 Task: Create a scrum project ByteCode. Add to scrum project ByteCode a team member softage.4@softage.net and assign as Project Lead. Add to scrum project ByteCode a team member softage.1@softage.net
Action: Mouse moved to (183, 55)
Screenshot: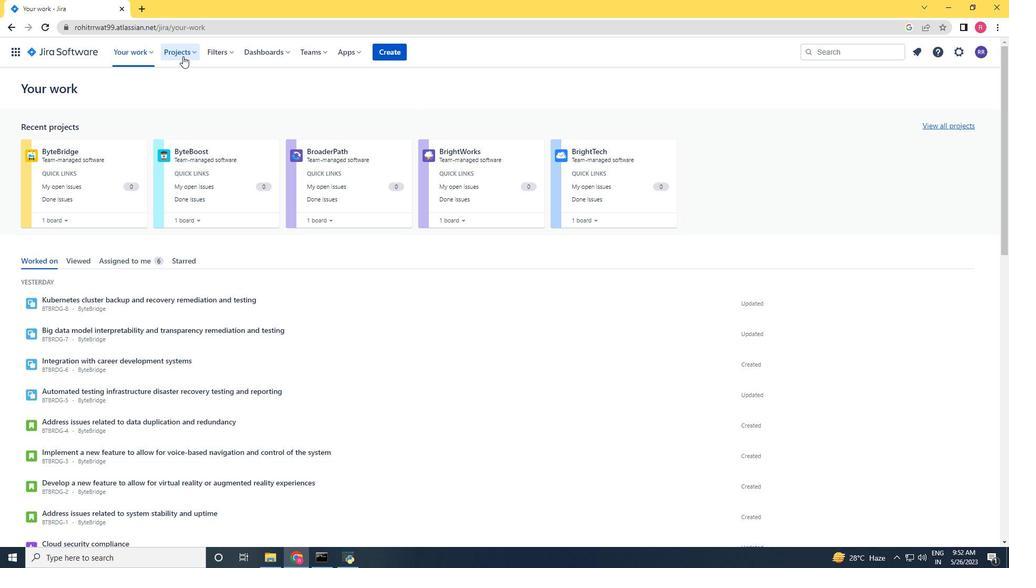 
Action: Mouse pressed left at (183, 55)
Screenshot: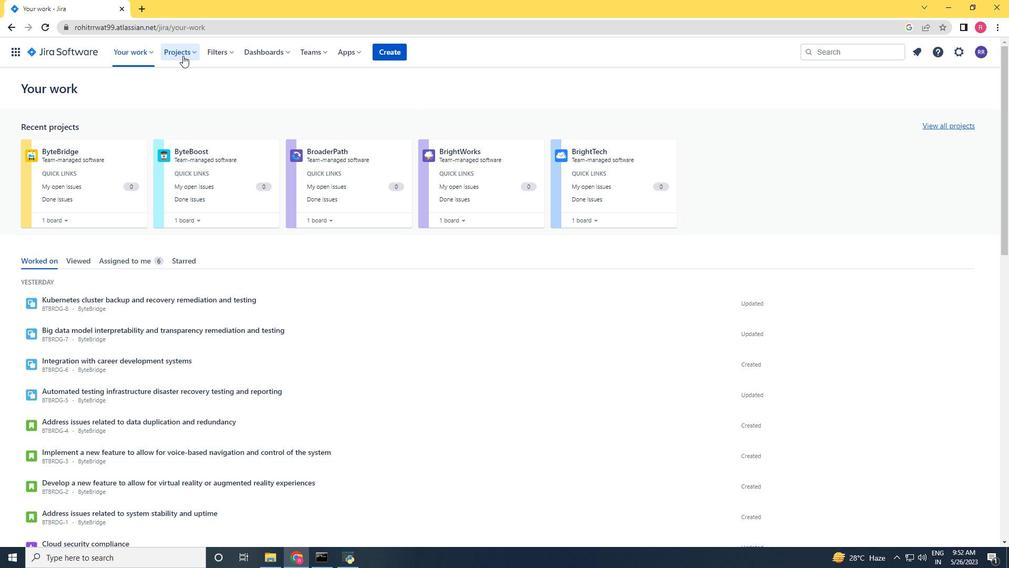 
Action: Mouse moved to (206, 259)
Screenshot: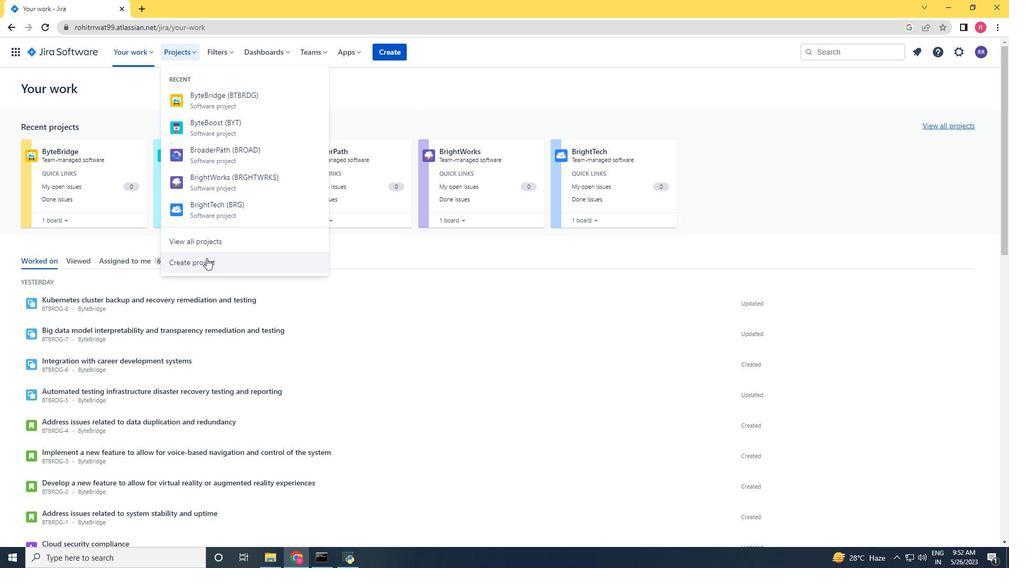 
Action: Mouse pressed left at (206, 259)
Screenshot: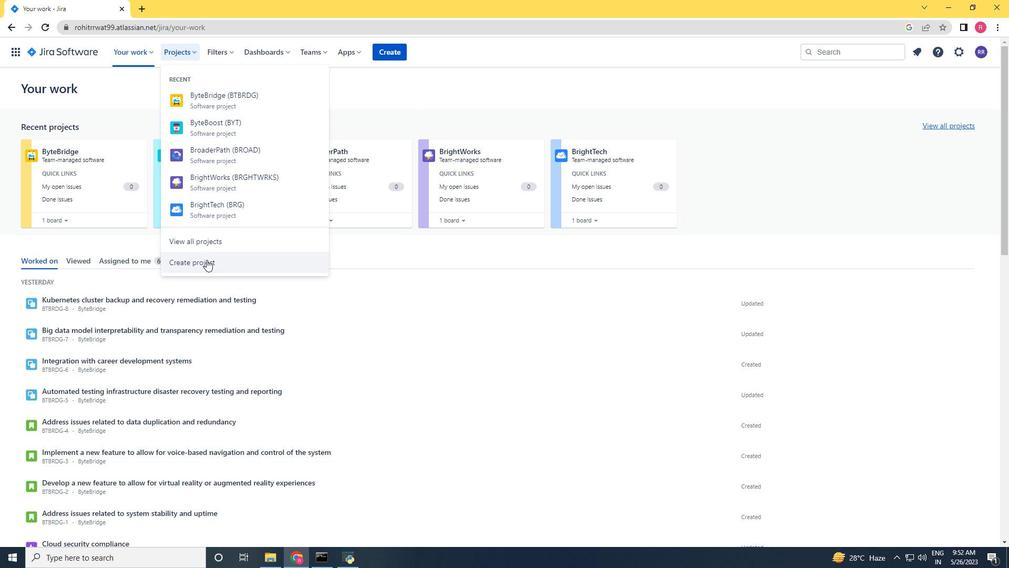 
Action: Mouse moved to (584, 280)
Screenshot: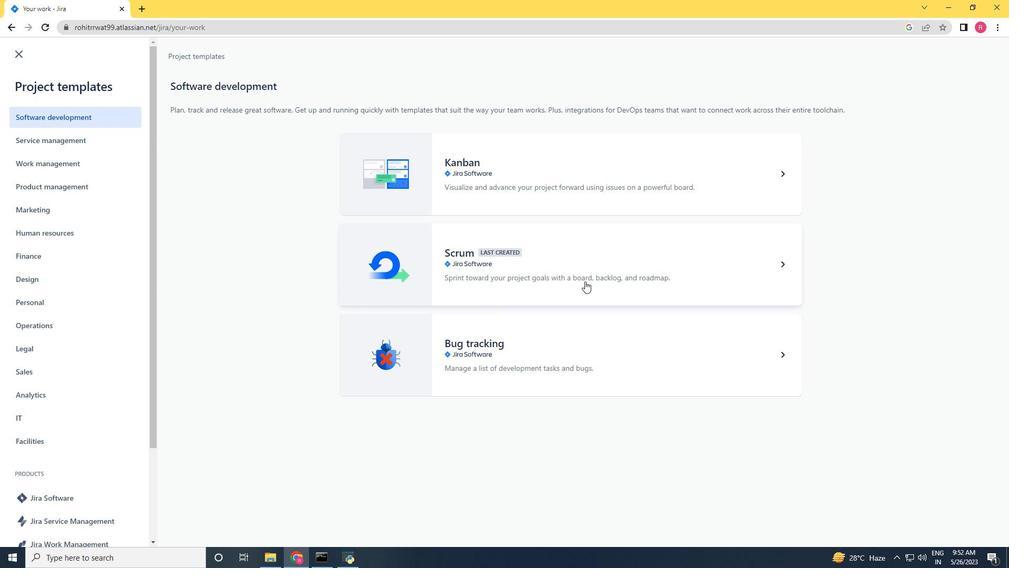
Action: Mouse pressed left at (584, 280)
Screenshot: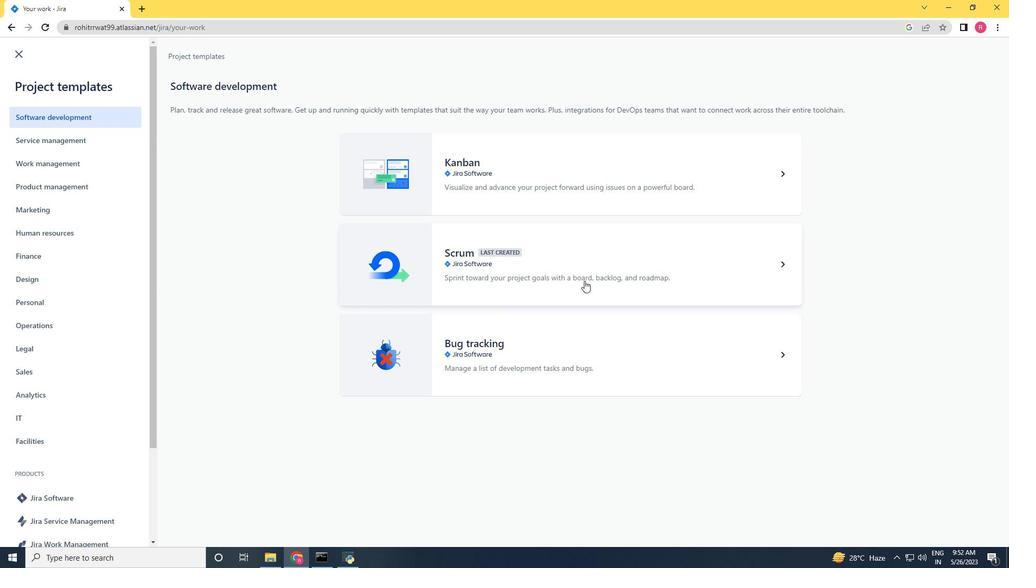 
Action: Mouse moved to (763, 518)
Screenshot: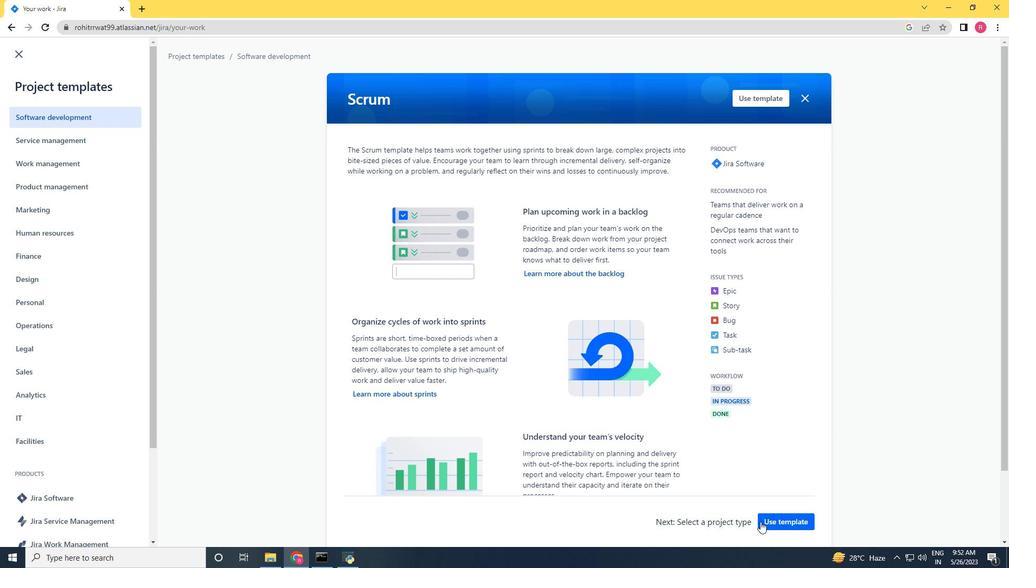 
Action: Mouse pressed left at (763, 518)
Screenshot: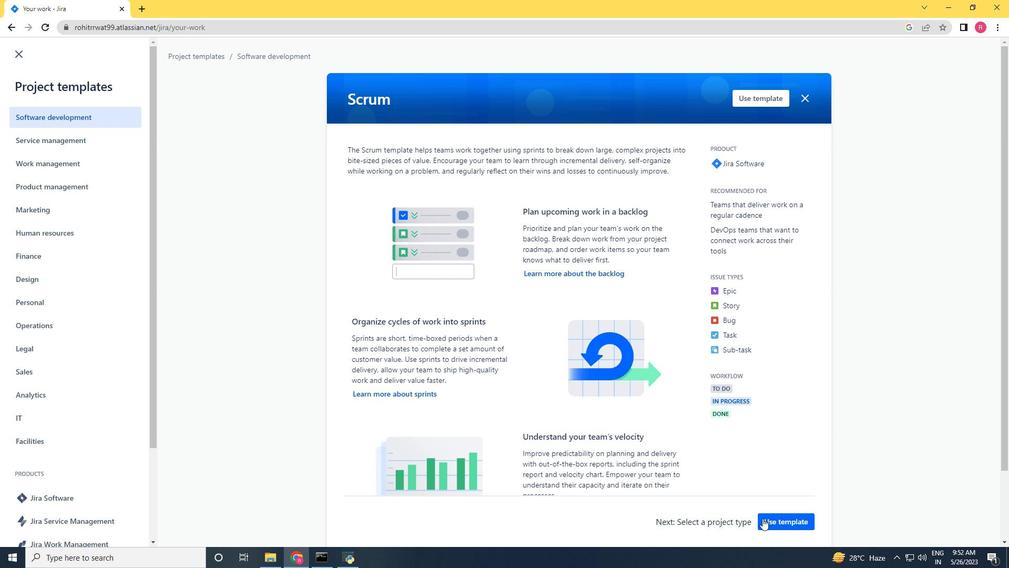 
Action: Mouse moved to (398, 512)
Screenshot: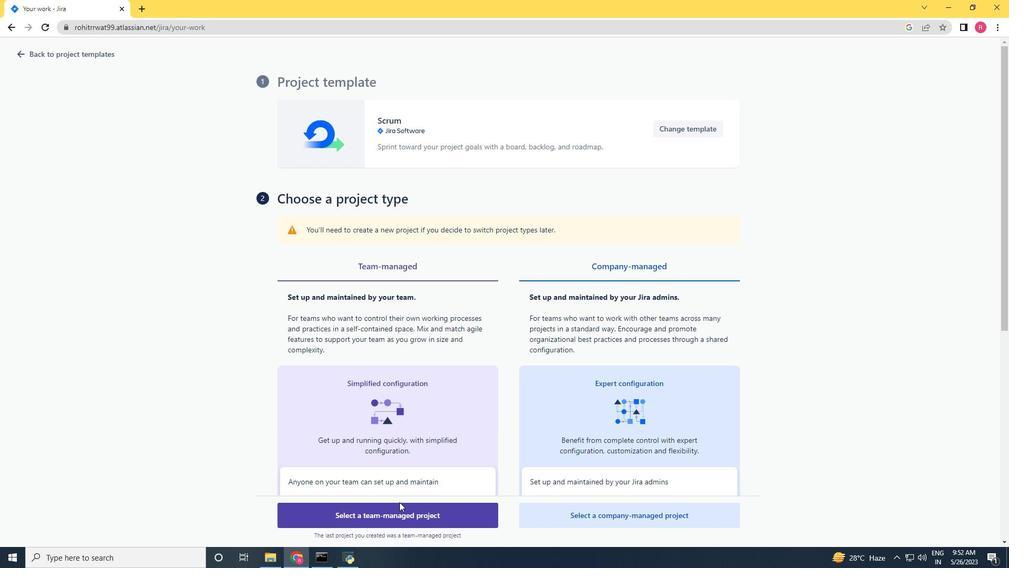
Action: Mouse pressed left at (398, 512)
Screenshot: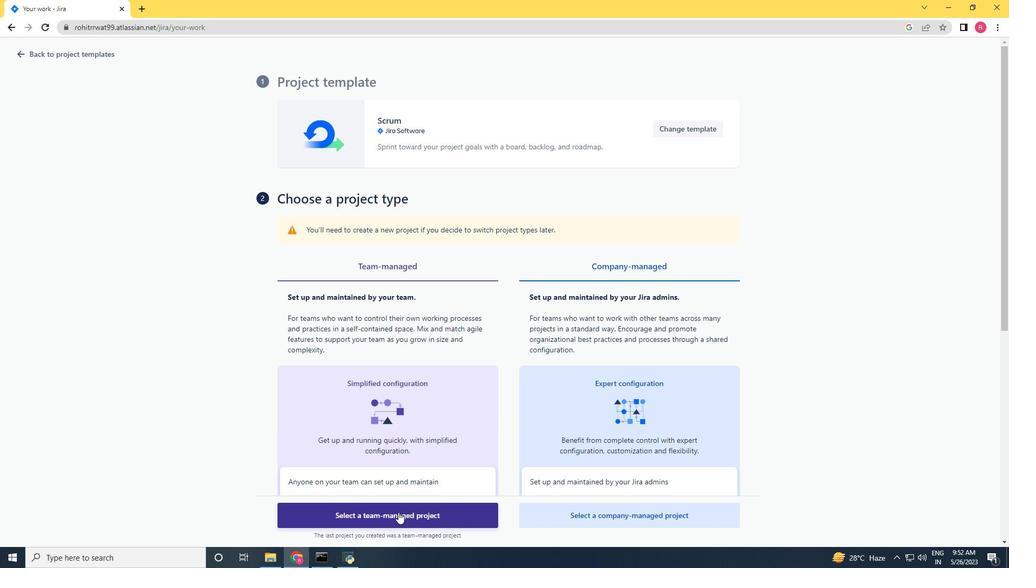 
Action: Mouse moved to (657, 361)
Screenshot: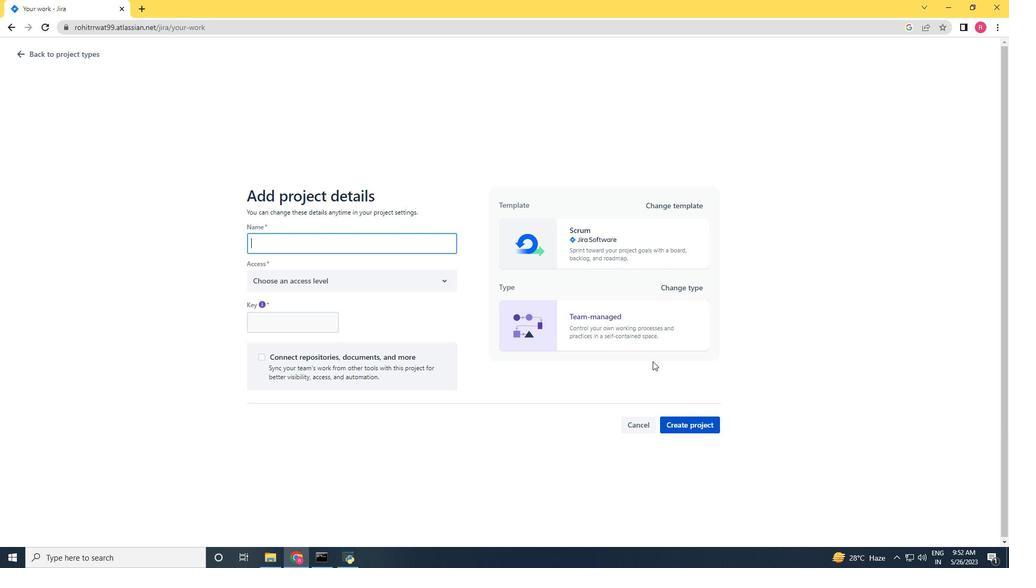 
Action: Key pressed <Key.shift>Byte<Key.shift>Code<Key.space><Key.backspace>
Screenshot: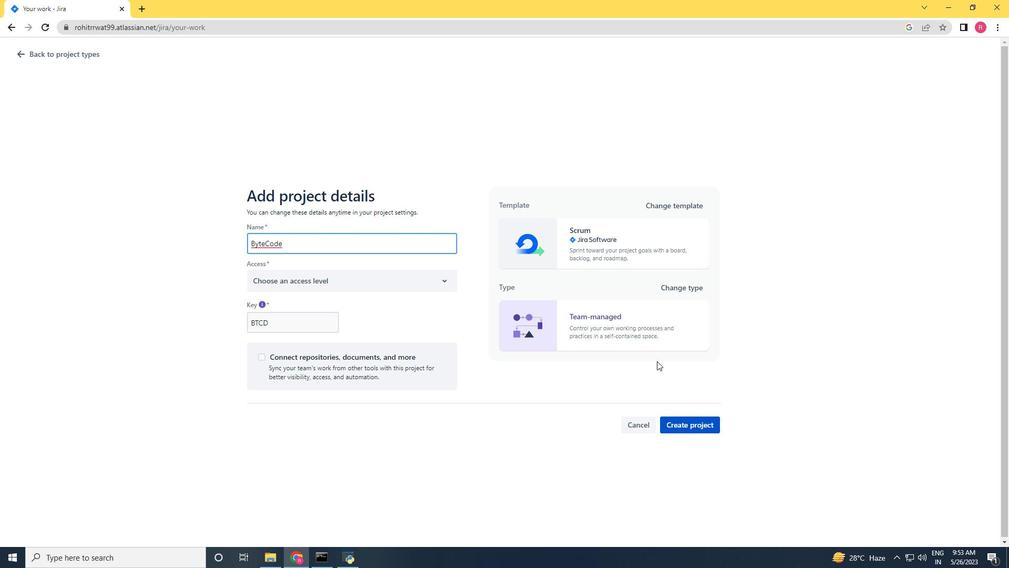 
Action: Mouse moved to (413, 275)
Screenshot: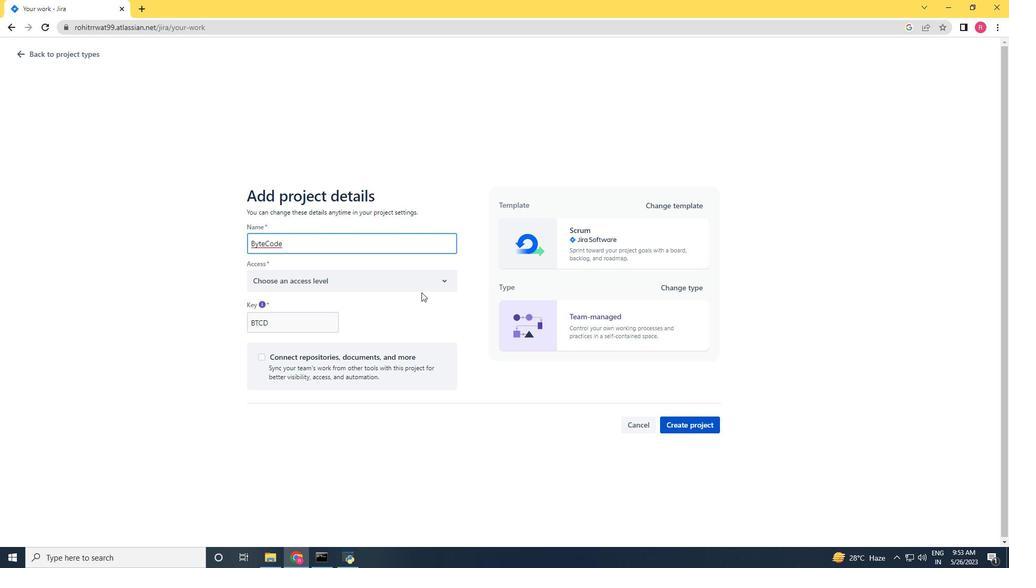 
Action: Mouse pressed left at (413, 275)
Screenshot: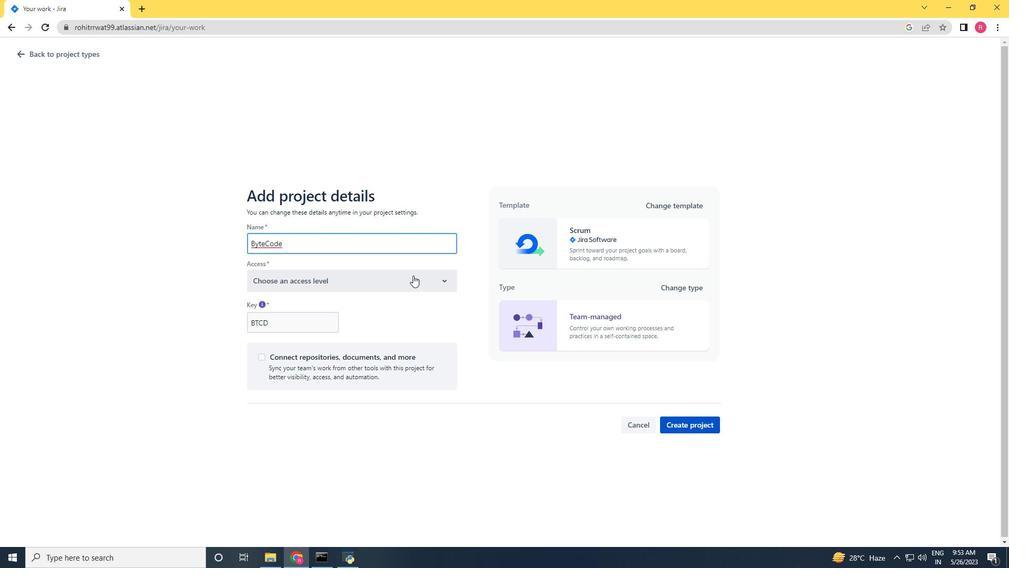 
Action: Mouse moved to (352, 312)
Screenshot: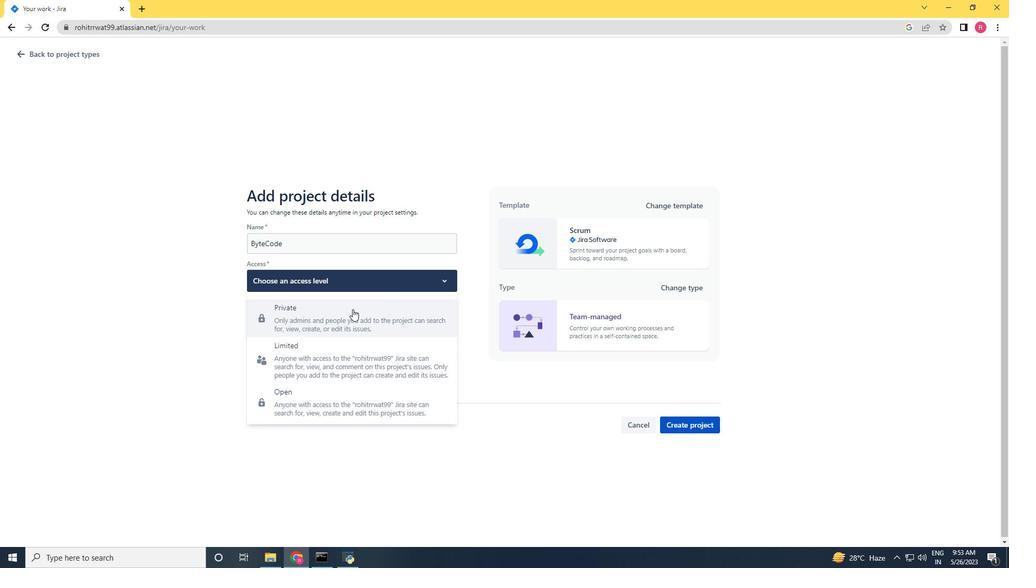 
Action: Mouse pressed left at (352, 312)
Screenshot: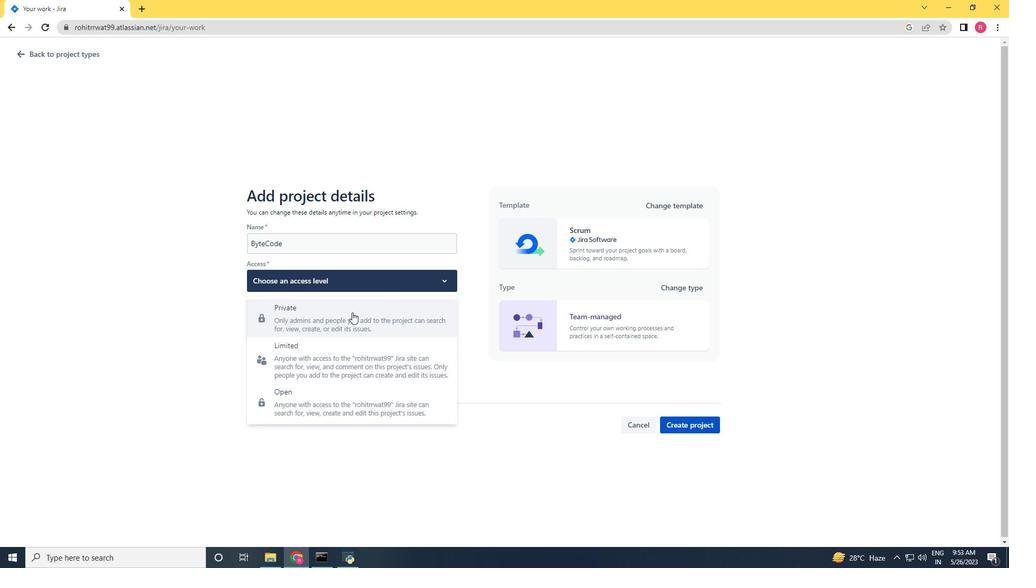 
Action: Mouse moved to (717, 426)
Screenshot: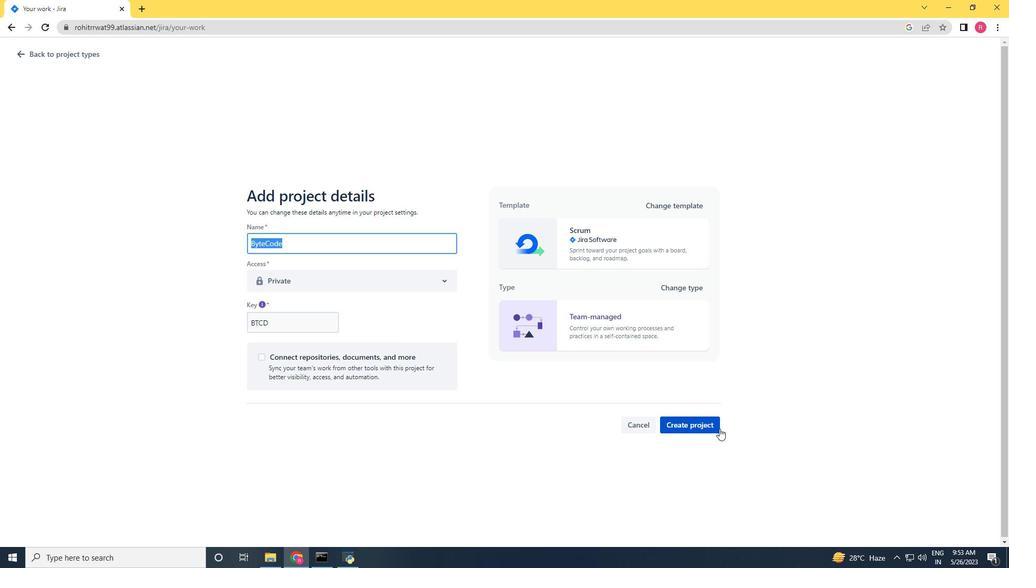 
Action: Mouse pressed left at (717, 426)
Screenshot: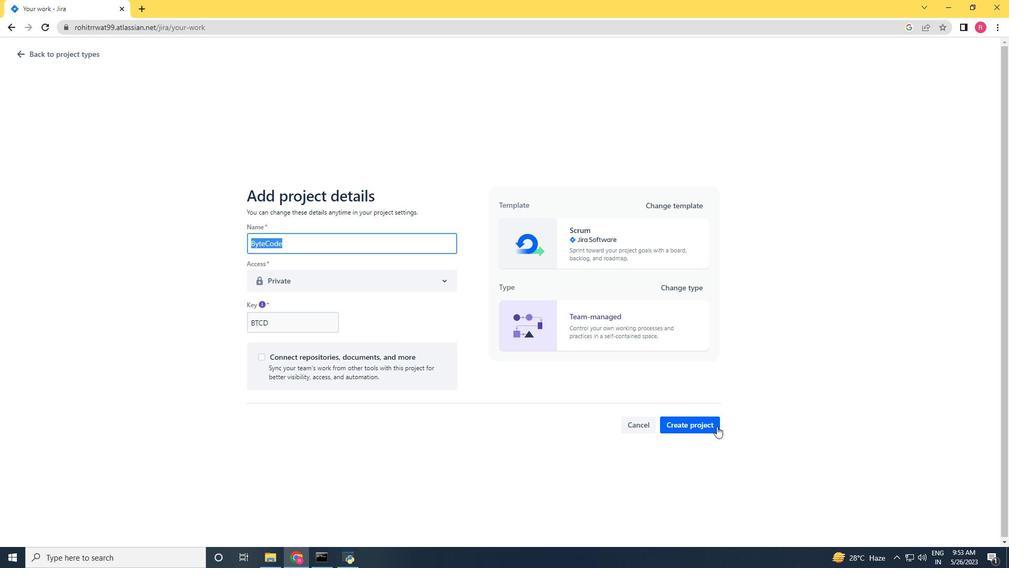 
Action: Mouse moved to (251, 145)
Screenshot: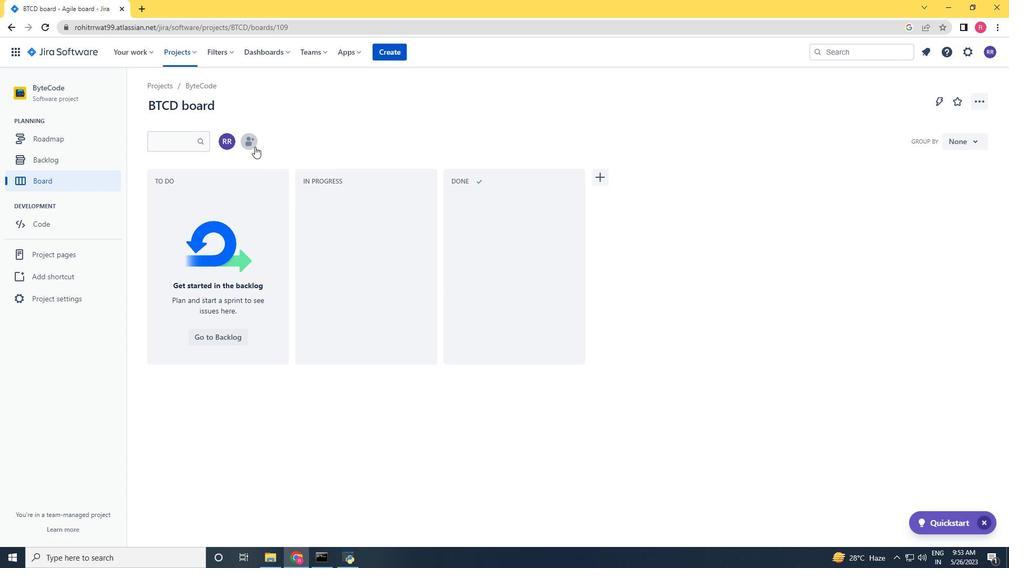 
Action: Mouse pressed left at (251, 145)
Screenshot: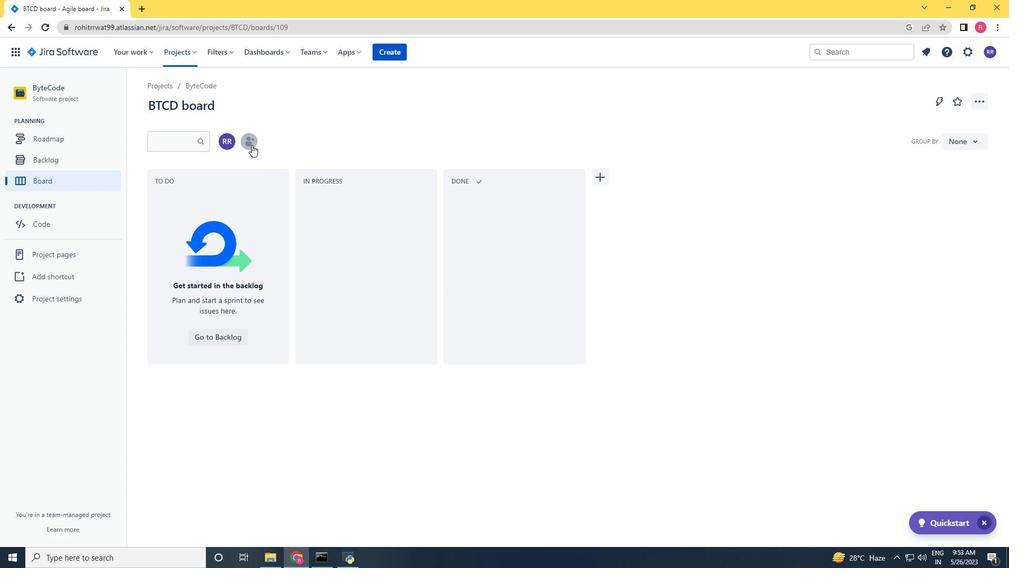 
Action: Mouse moved to (946, 401)
Screenshot: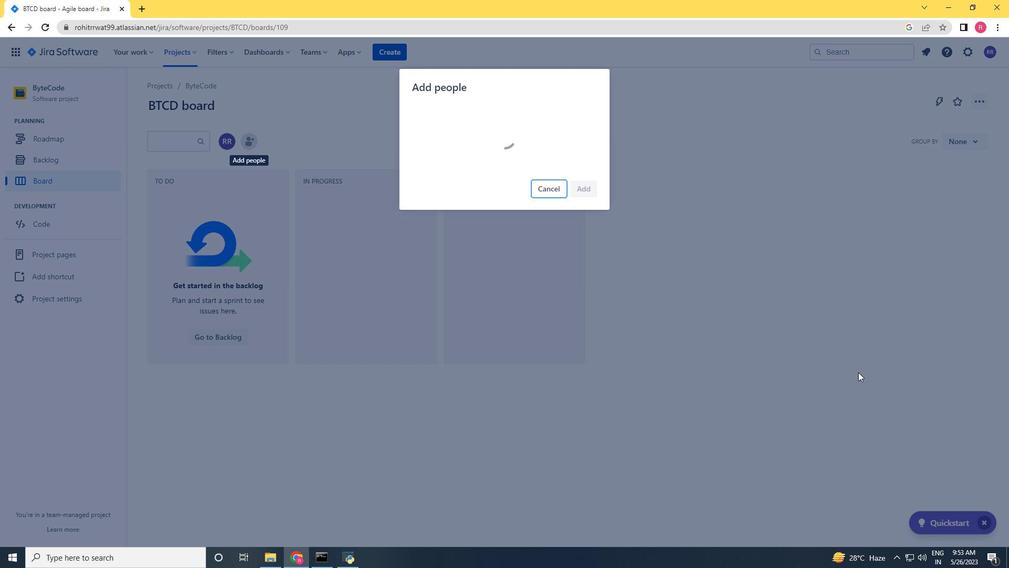 
Action: Key pressed softage.4<Key.shift>@softage.net
Screenshot: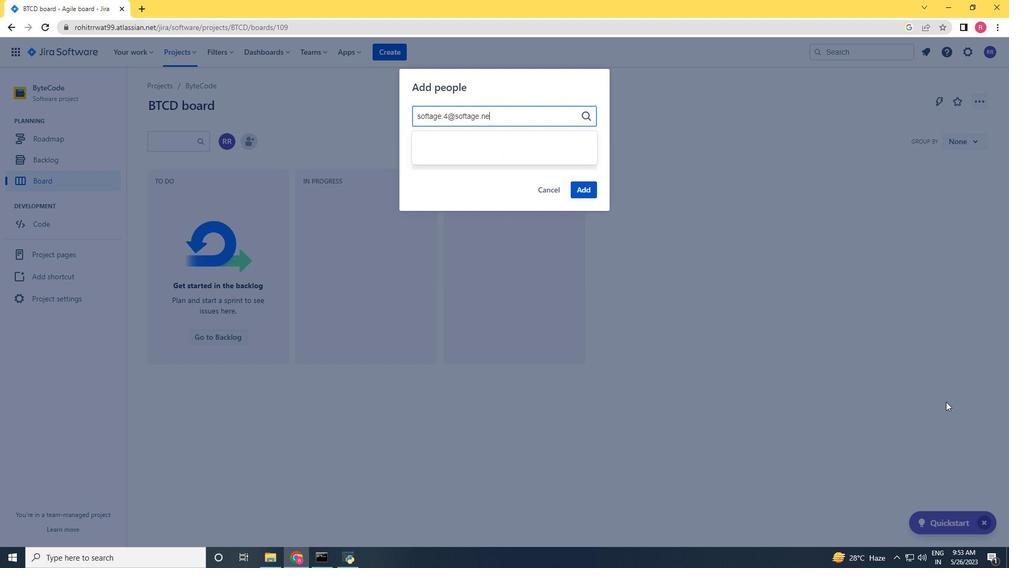 
Action: Mouse moved to (458, 149)
Screenshot: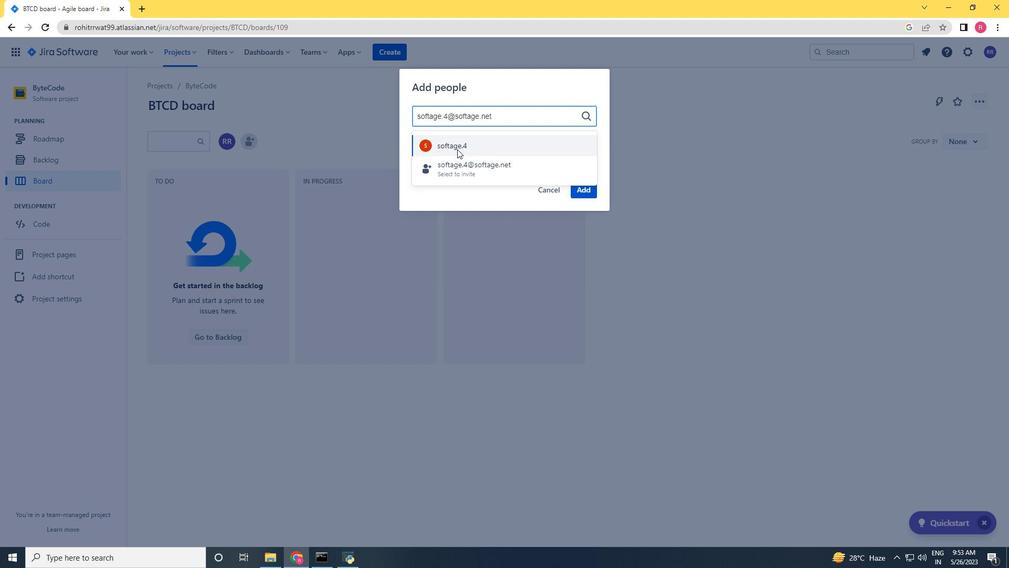 
Action: Mouse pressed left at (458, 149)
Screenshot: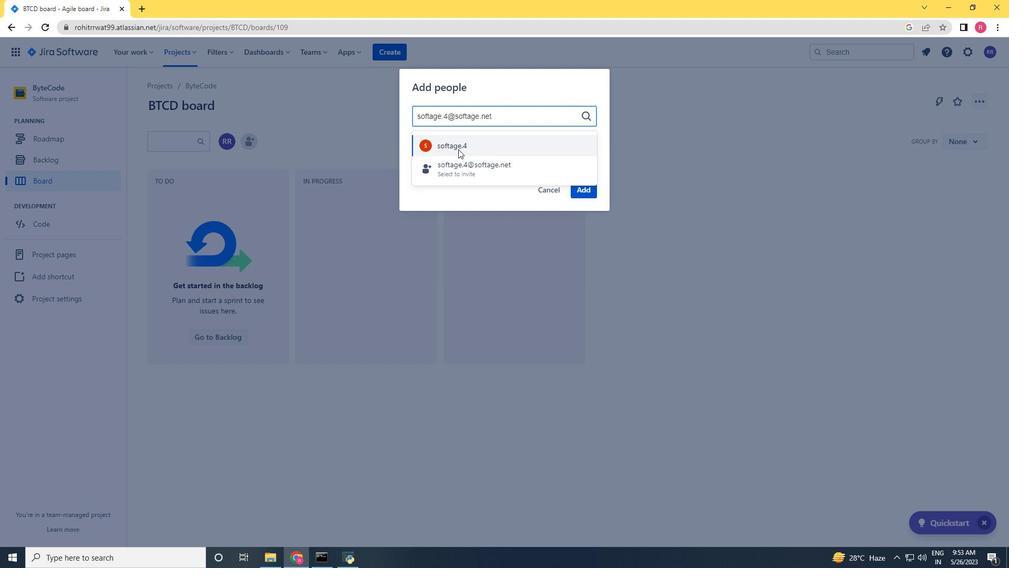
Action: Mouse moved to (573, 186)
Screenshot: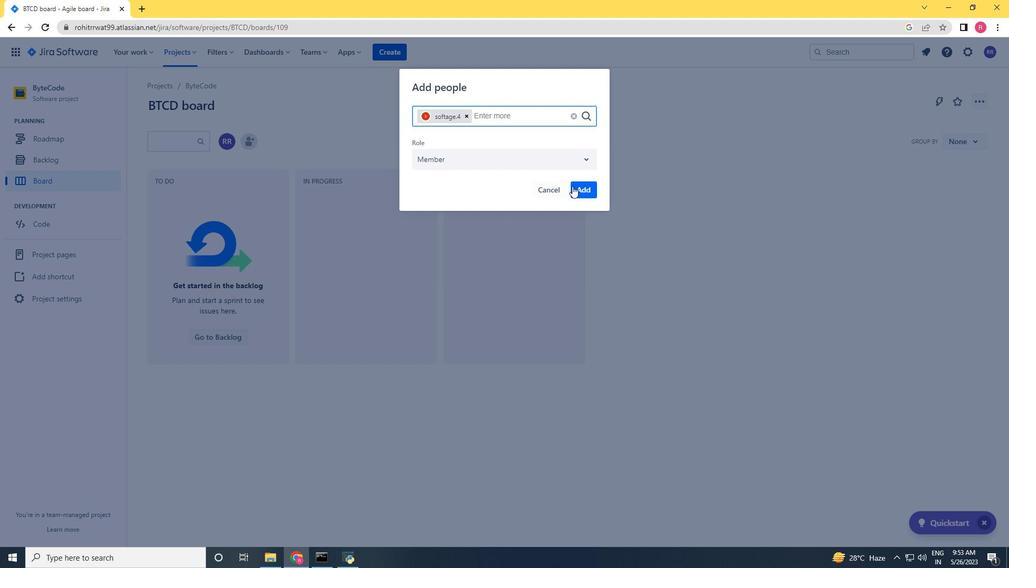 
Action: Mouse pressed left at (573, 186)
Screenshot: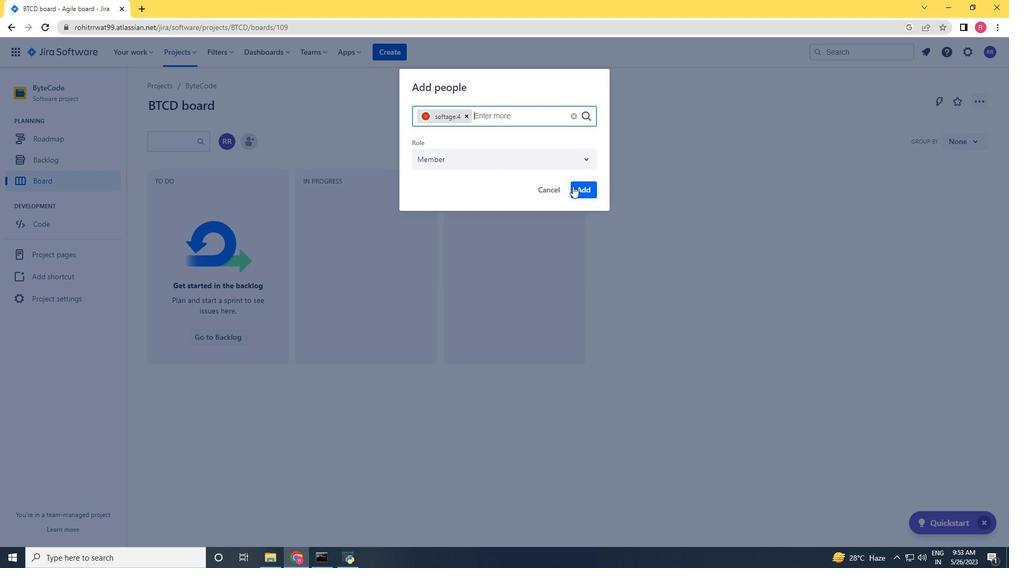 
Action: Mouse moved to (77, 298)
Screenshot: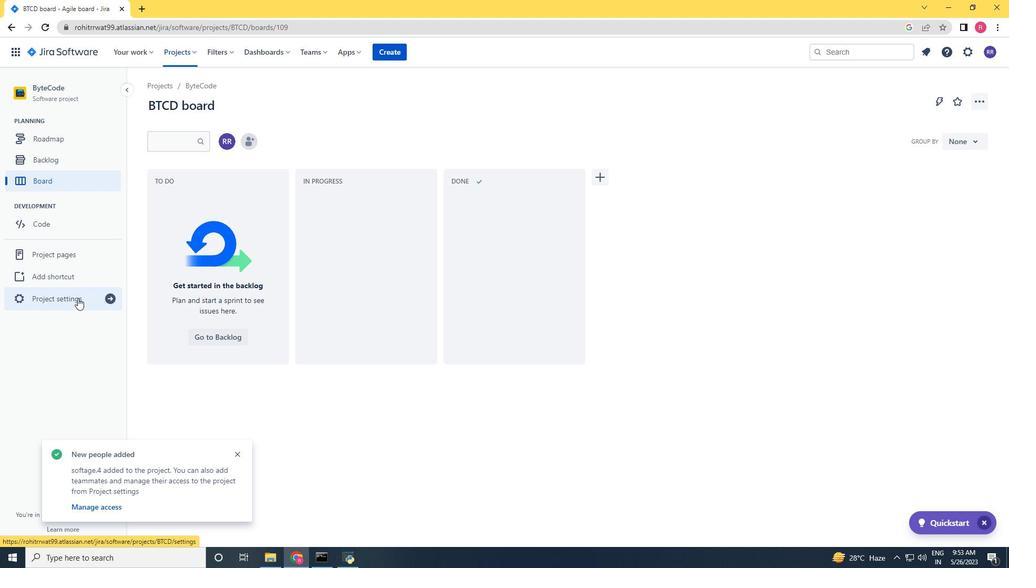 
Action: Mouse pressed left at (77, 298)
Screenshot: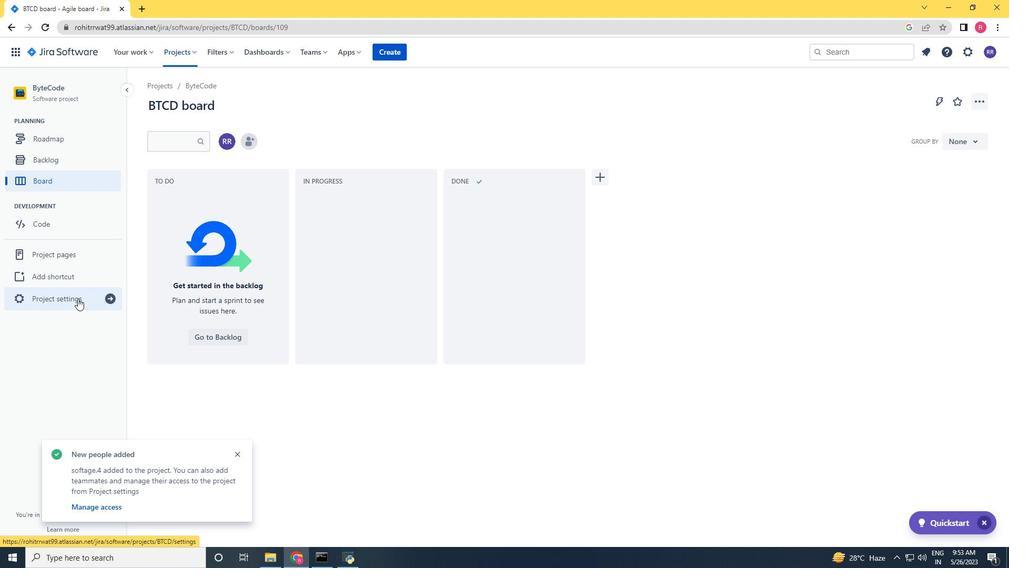 
Action: Mouse moved to (515, 379)
Screenshot: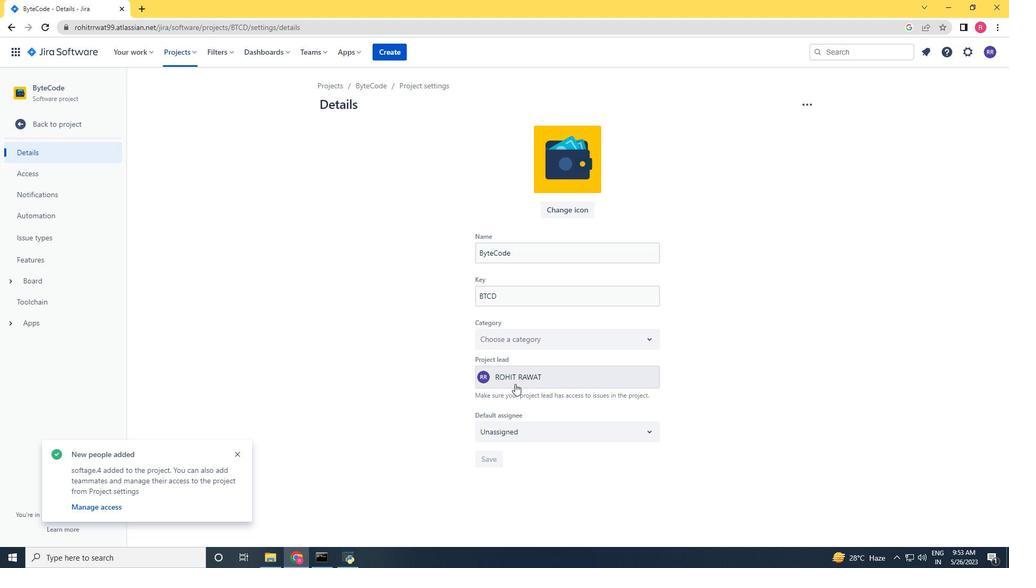 
Action: Mouse pressed left at (515, 379)
Screenshot: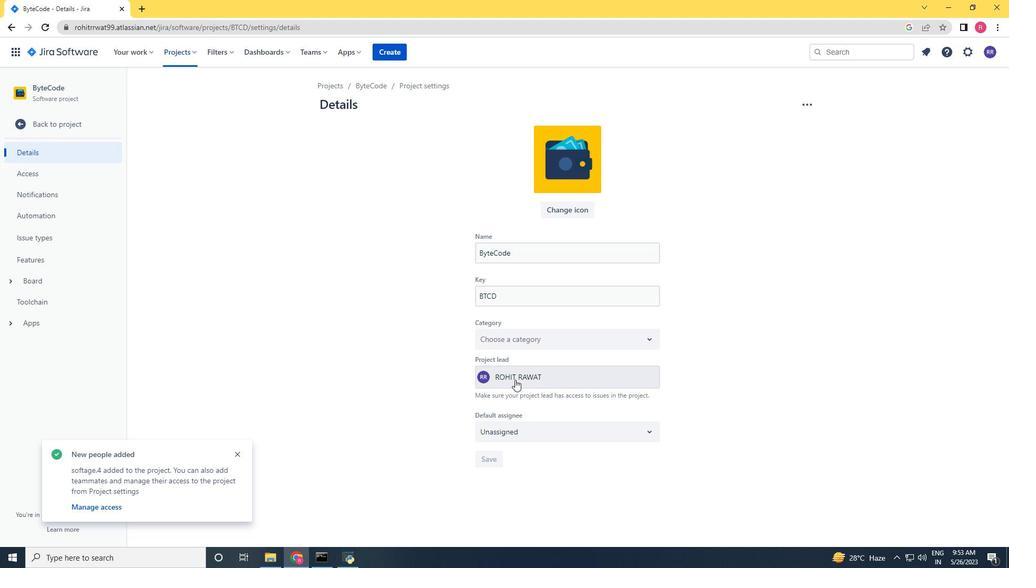 
Action: Key pressed softage.4<Key.shift><Key.shift><Key.shift><Key.shift><Key.shift><Key.shift>@softage.net
Screenshot: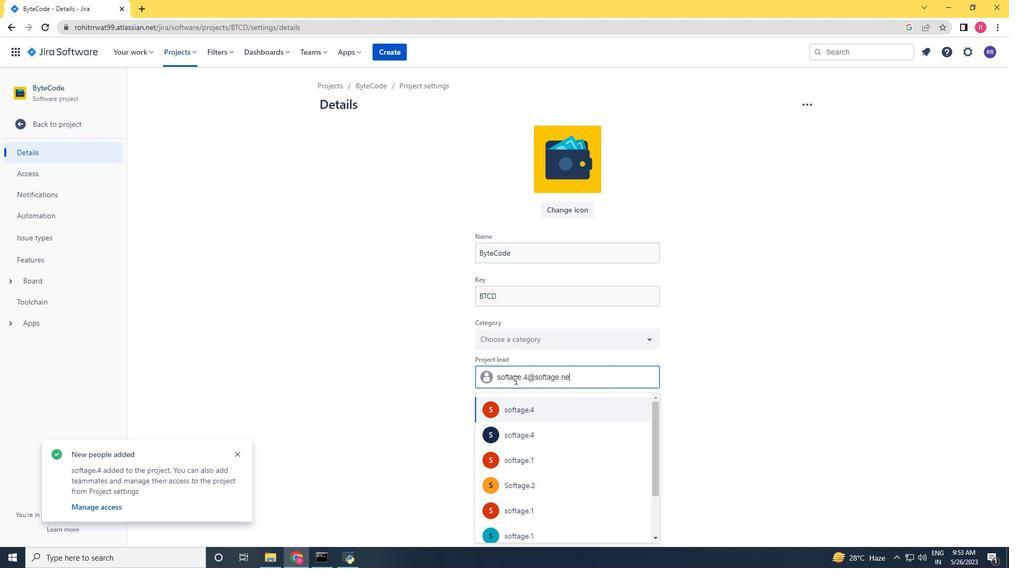 
Action: Mouse moved to (527, 411)
Screenshot: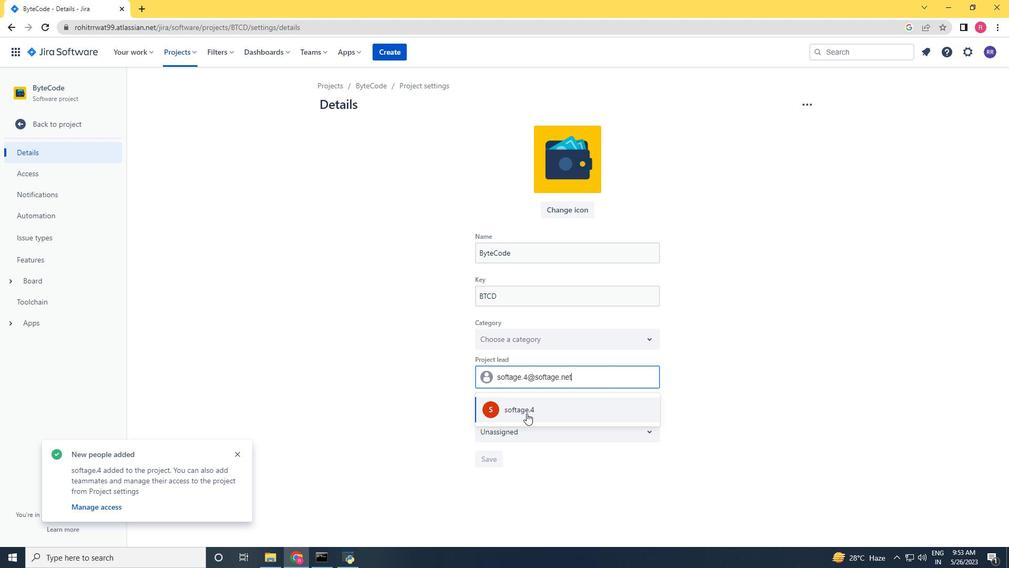 
Action: Mouse pressed left at (527, 411)
Screenshot: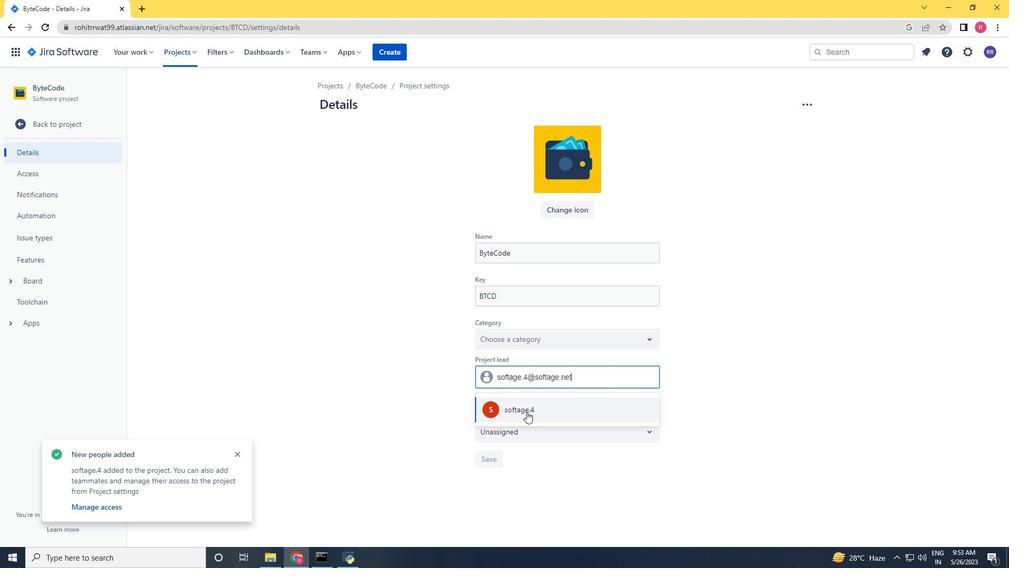 
Action: Mouse moved to (519, 426)
Screenshot: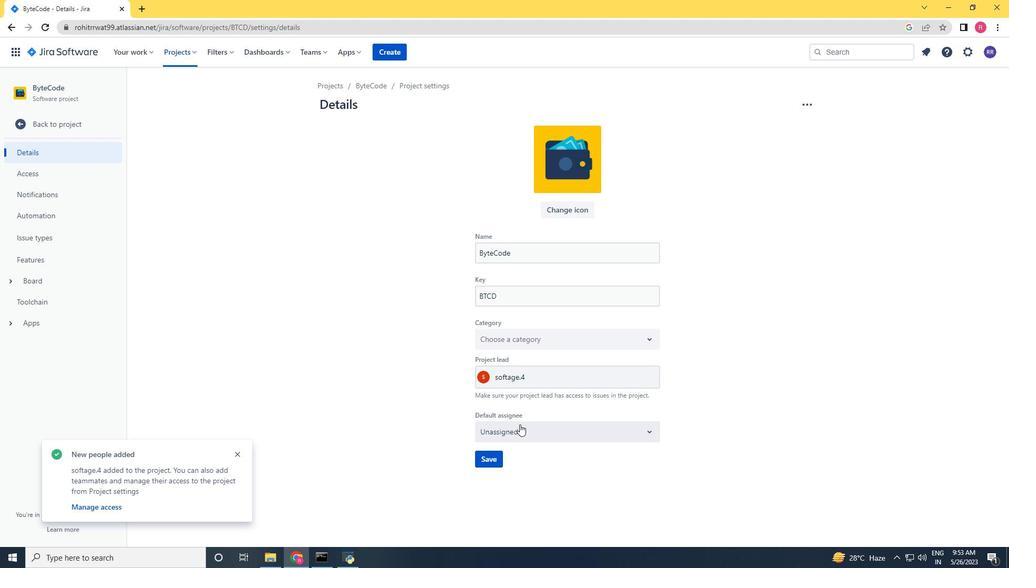 
Action: Mouse pressed left at (519, 426)
Screenshot: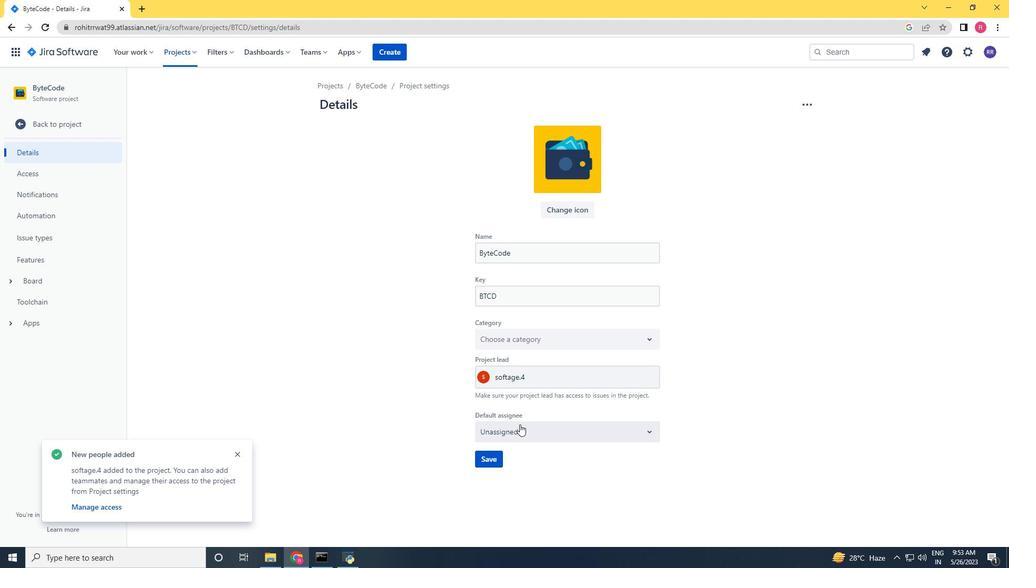 
Action: Mouse moved to (502, 453)
Screenshot: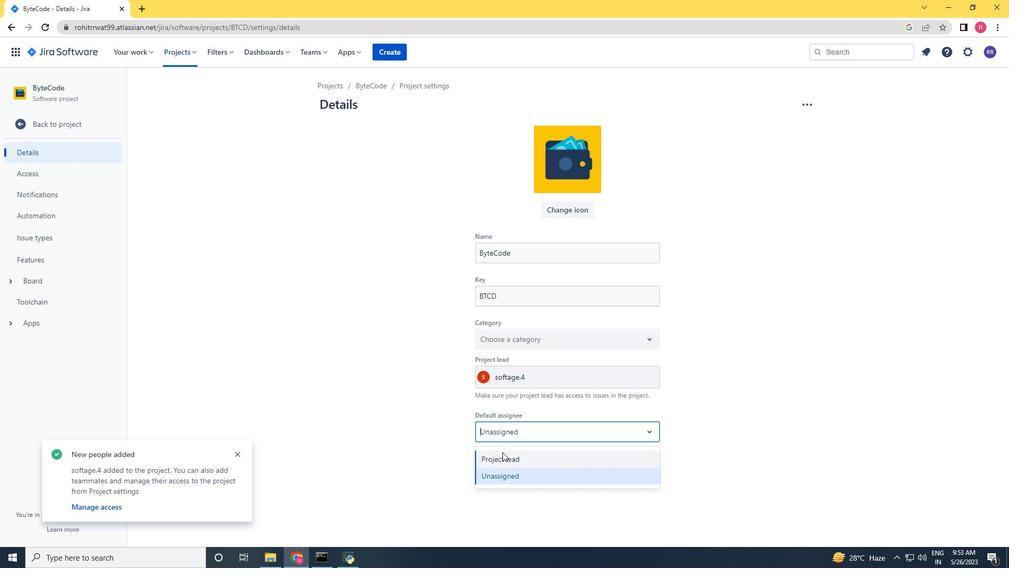 
Action: Mouse pressed left at (502, 453)
Screenshot: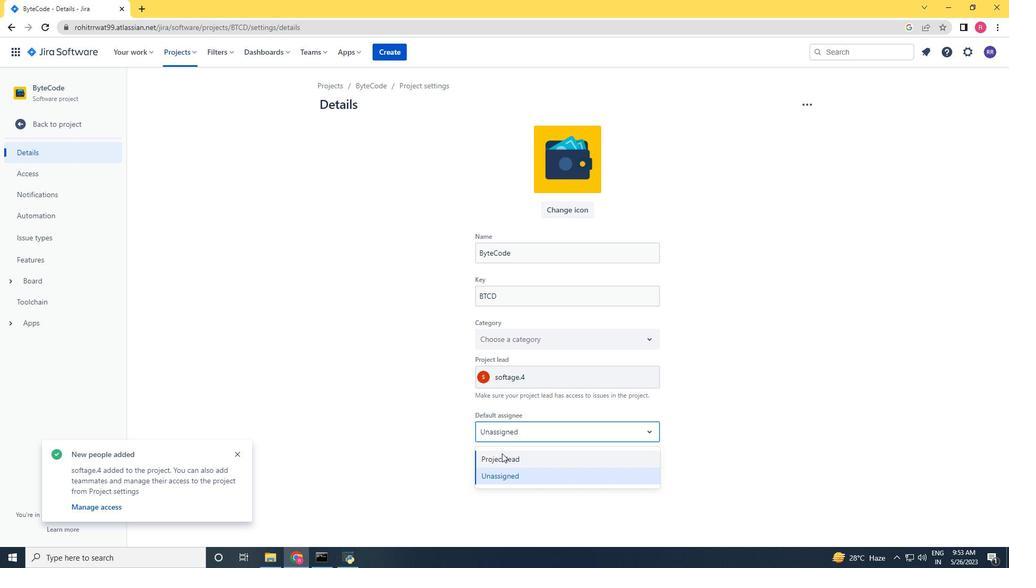 
Action: Mouse moved to (491, 459)
Screenshot: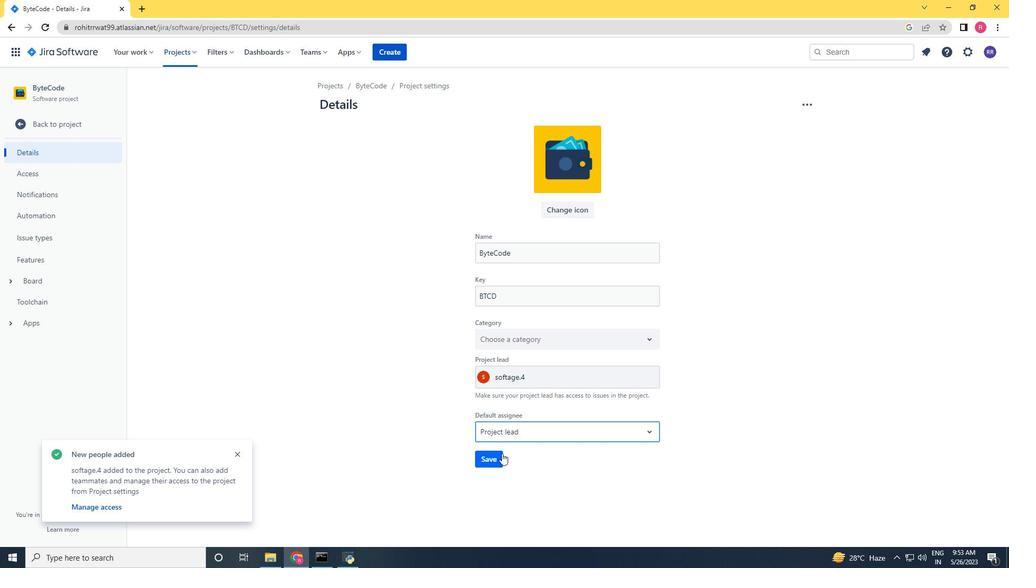 
Action: Mouse pressed left at (491, 459)
Screenshot: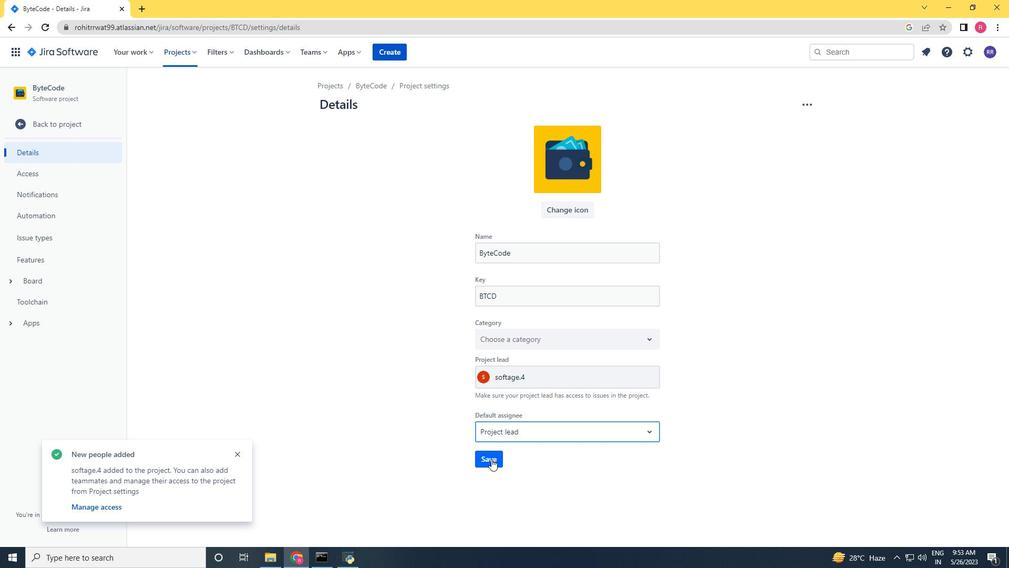 
Action: Mouse moved to (69, 118)
Screenshot: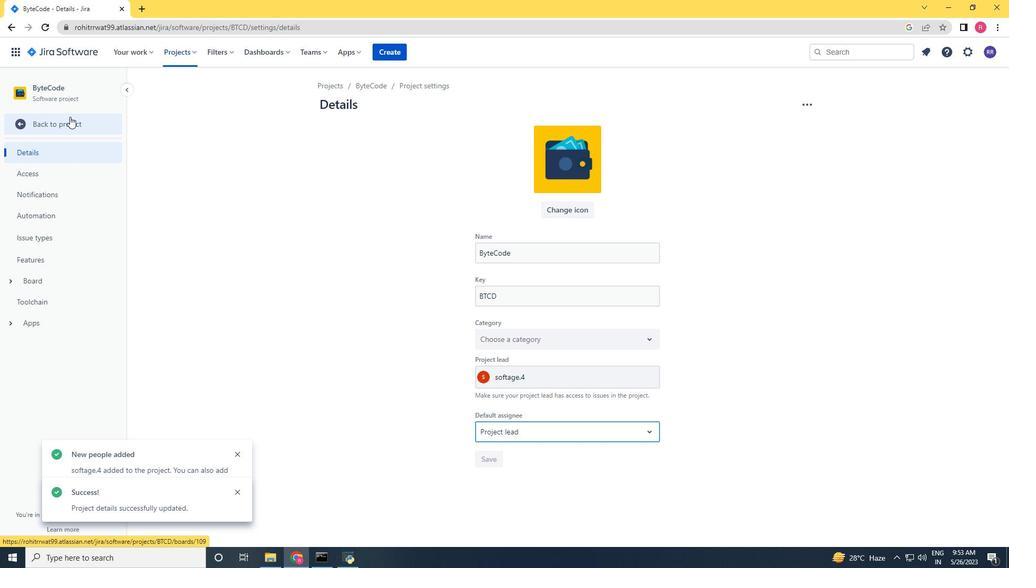 
Action: Mouse pressed left at (69, 118)
Screenshot: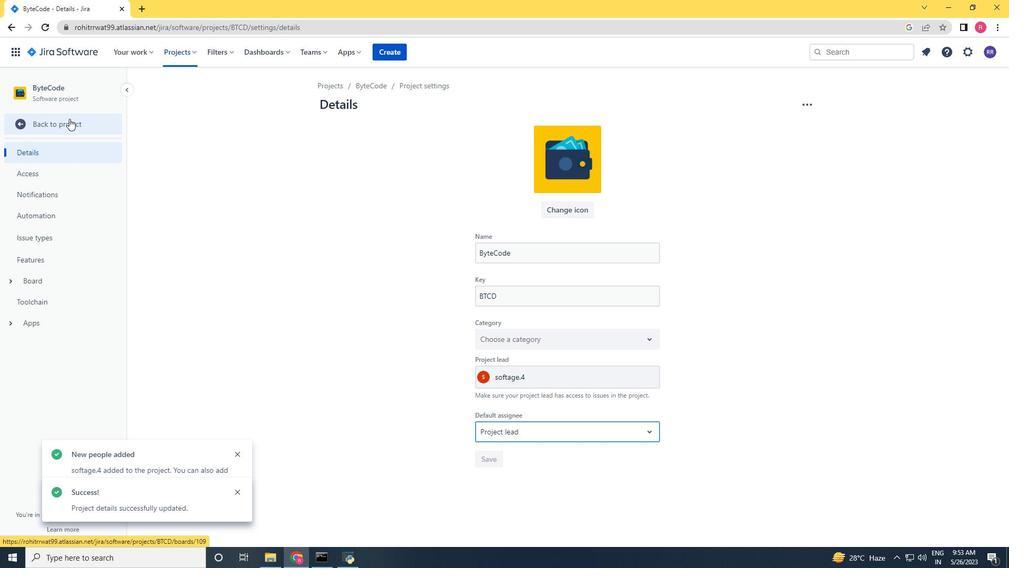
Action: Mouse moved to (250, 143)
Screenshot: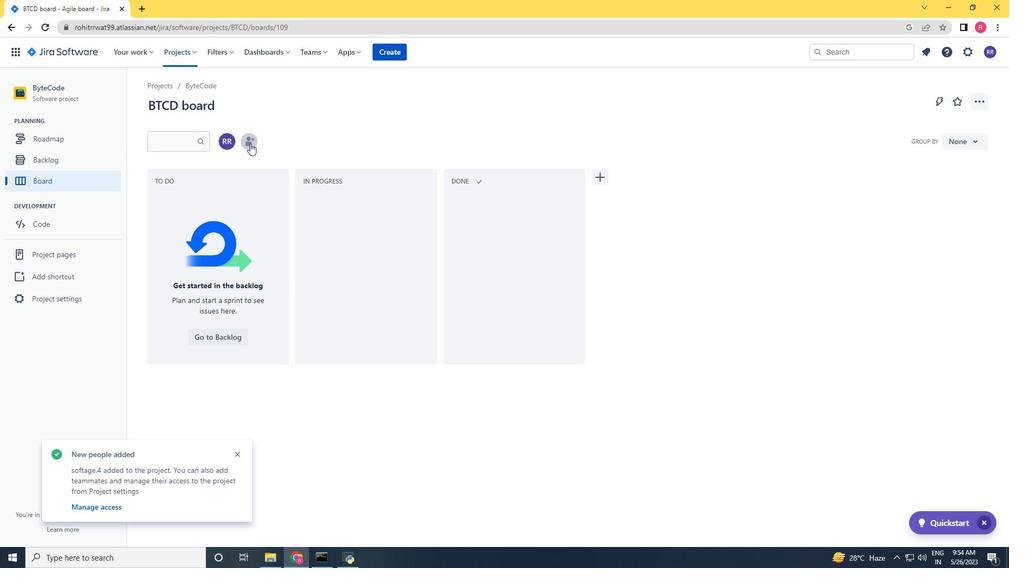 
Action: Mouse pressed left at (250, 143)
Screenshot: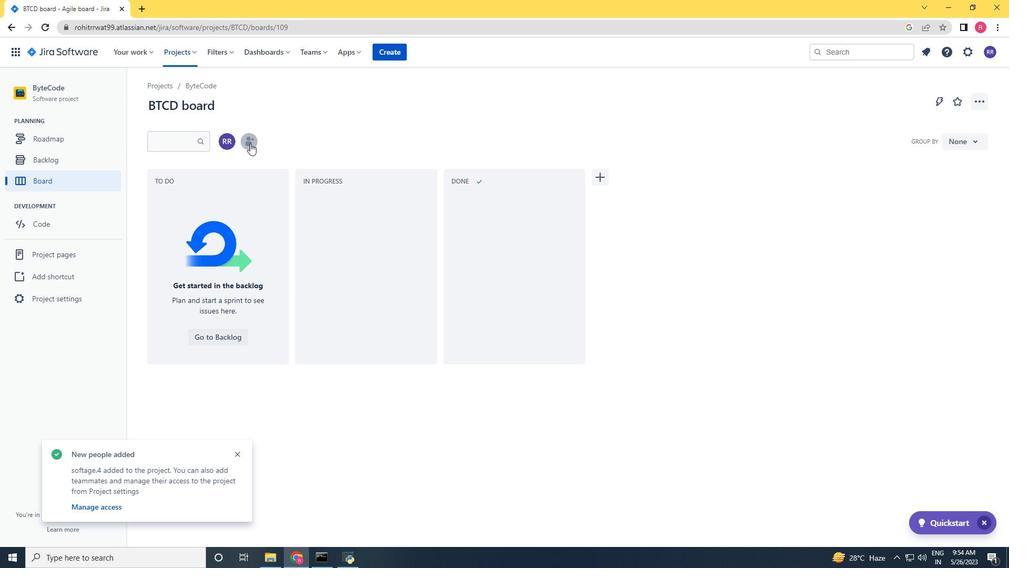 
Action: Key pressed softage.1<Key.shift>@softage.net
Screenshot: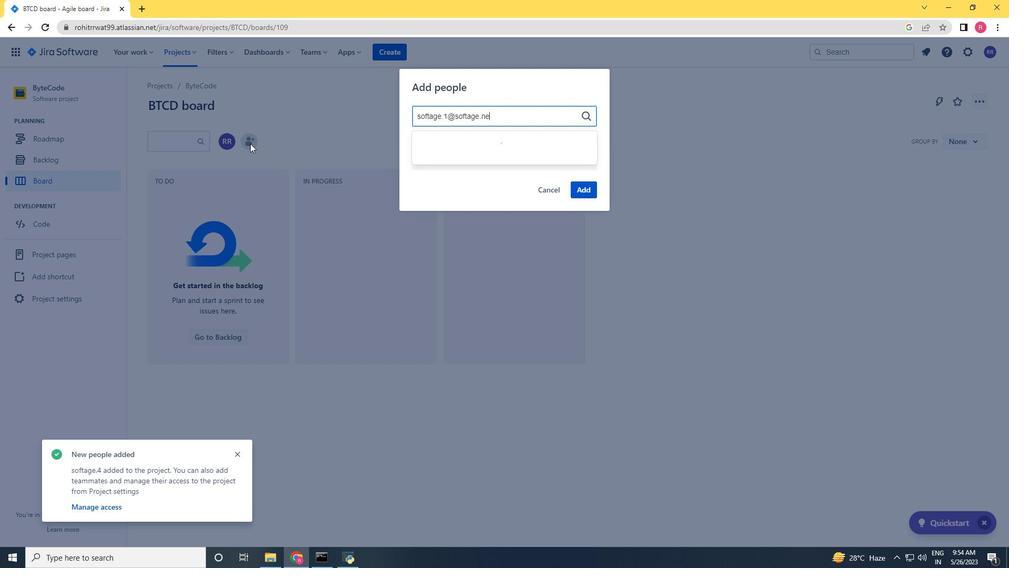 
Action: Mouse moved to (476, 151)
Screenshot: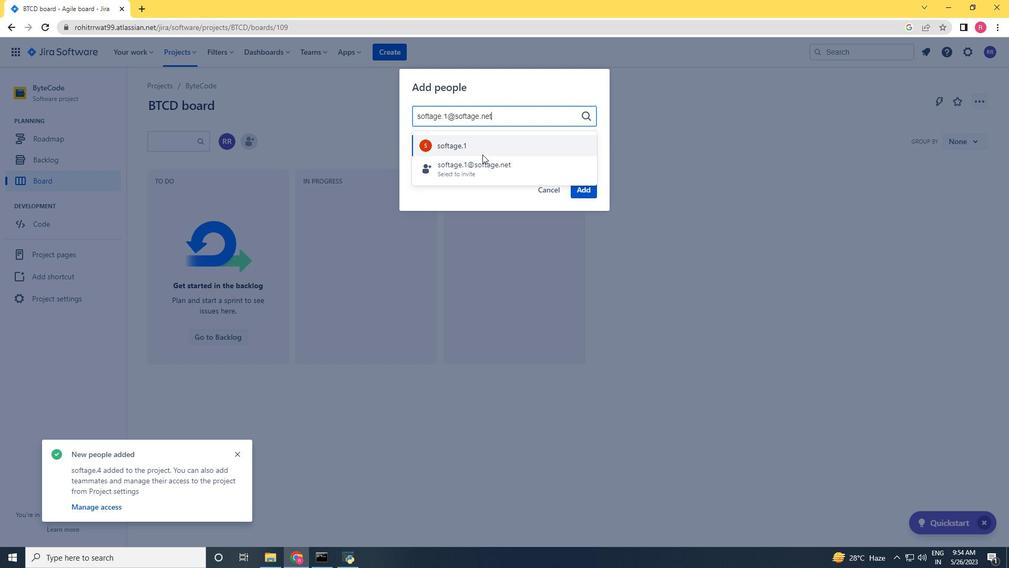 
Action: Mouse pressed left at (476, 151)
Screenshot: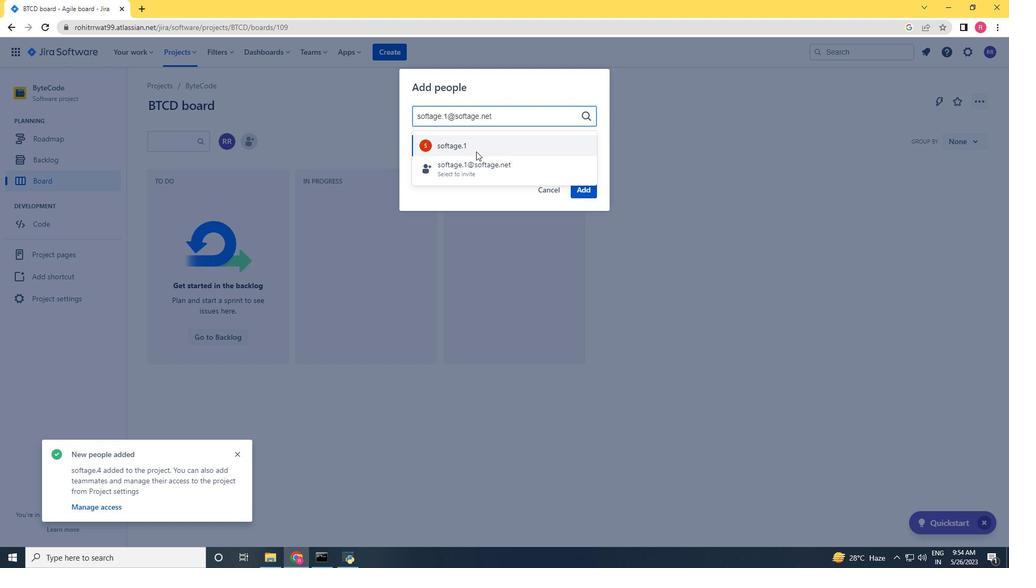 
Action: Mouse moved to (580, 187)
Screenshot: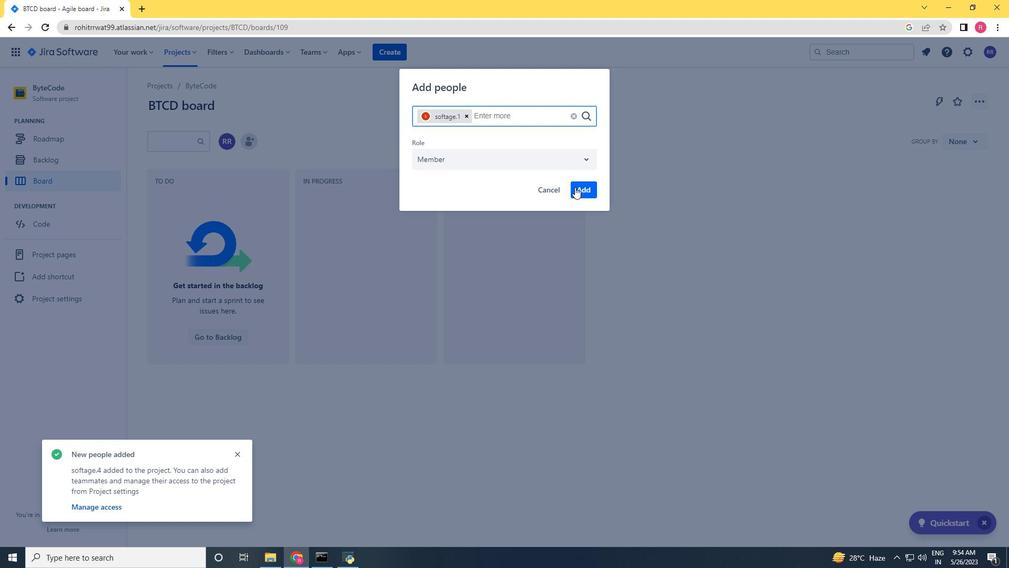 
Action: Mouse pressed left at (580, 187)
Screenshot: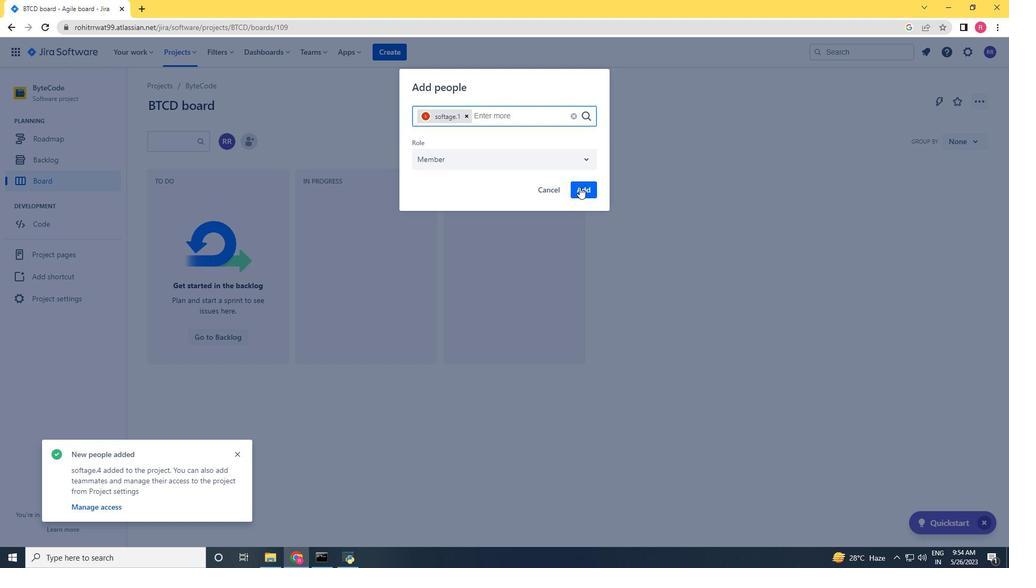 
Action: Mouse moved to (331, 335)
Screenshot: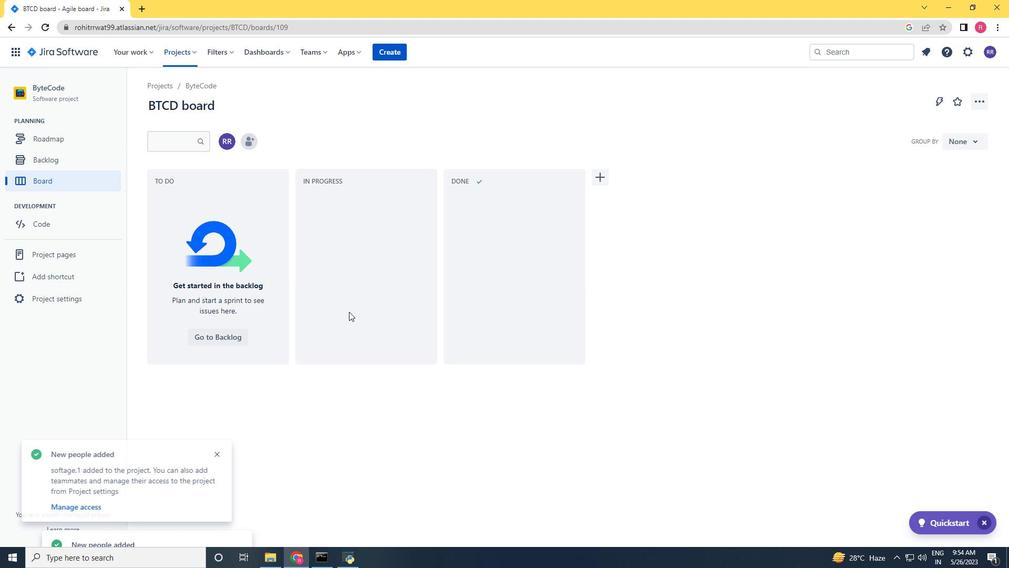 
